 Task: Add a condition where "Hours since ticket status open Is Sixty" in pending tickets.
Action: Mouse moved to (136, 517)
Screenshot: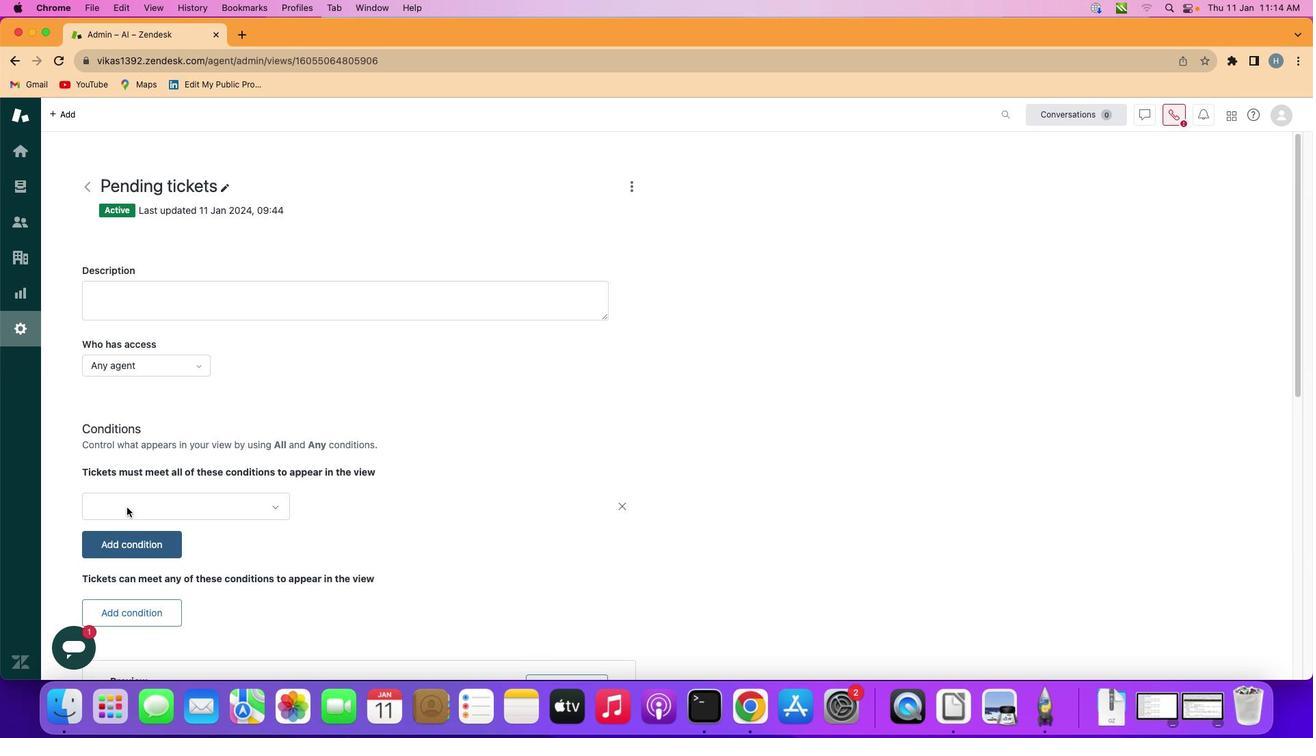 
Action: Mouse pressed left at (136, 517)
Screenshot: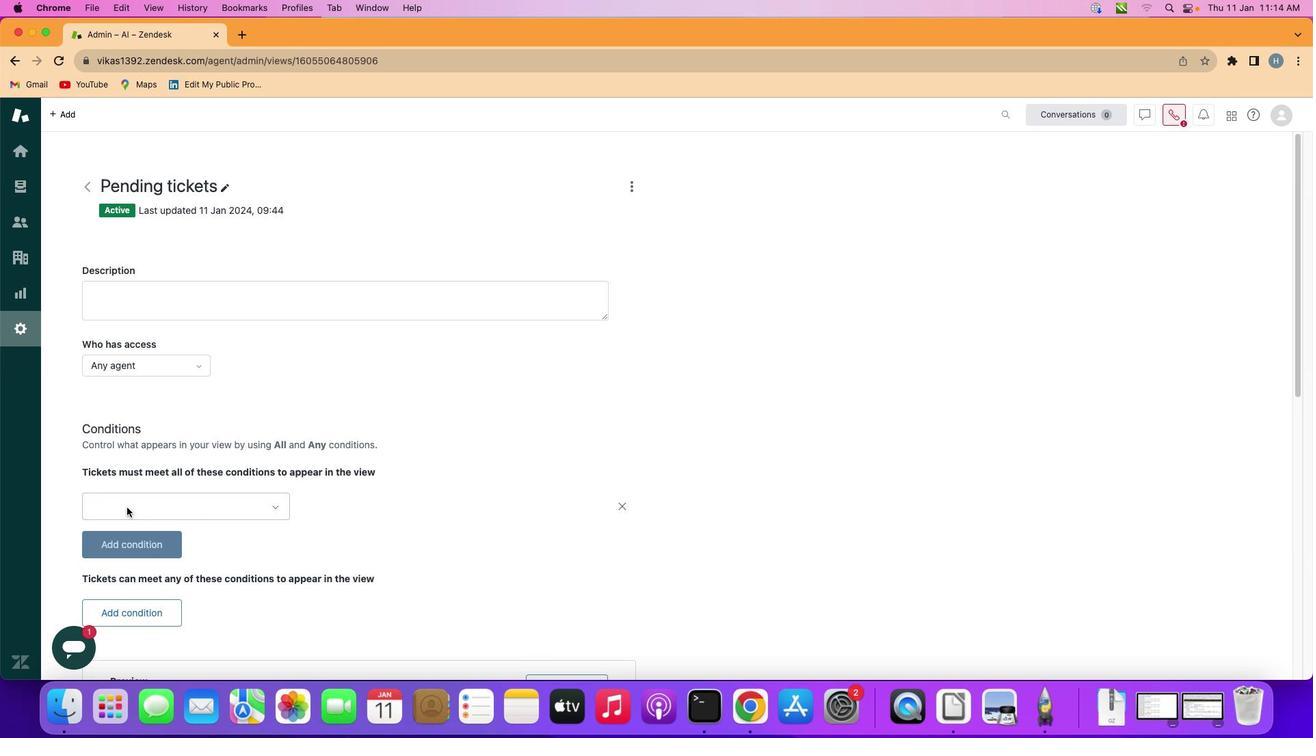 
Action: Mouse moved to (210, 514)
Screenshot: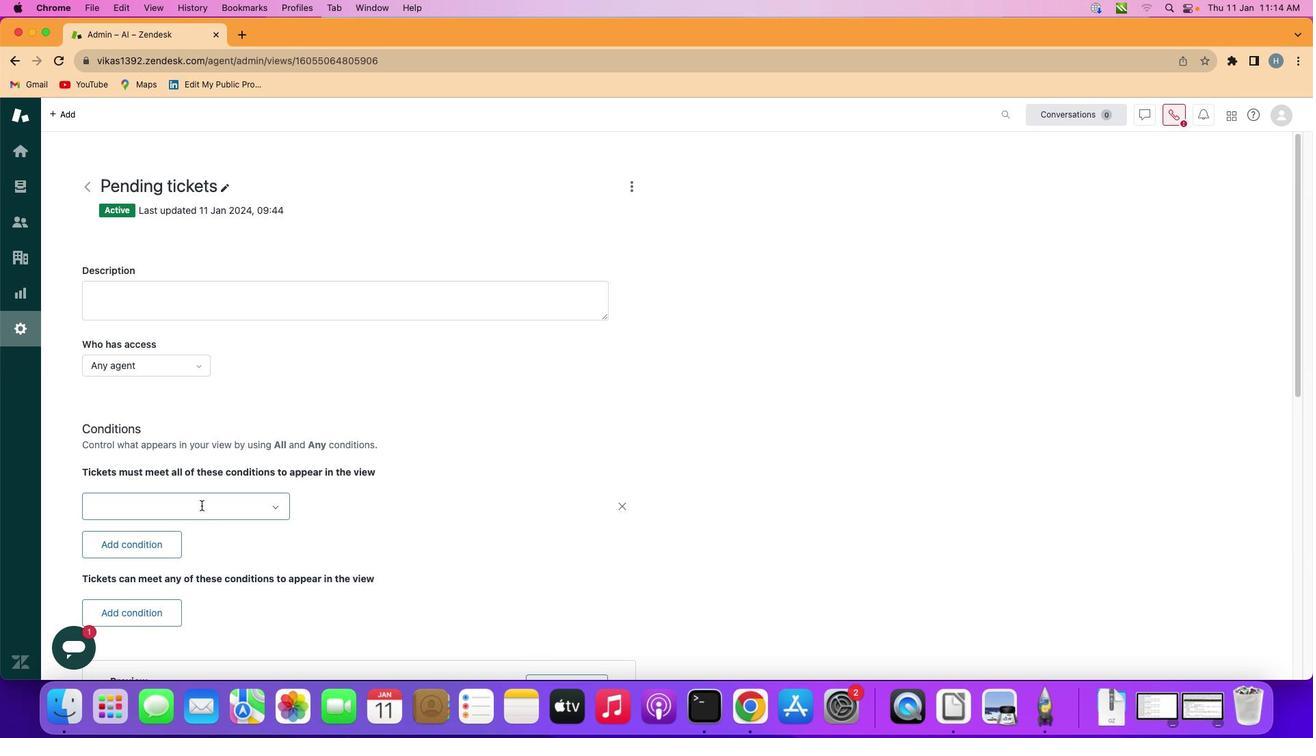 
Action: Mouse pressed left at (210, 514)
Screenshot: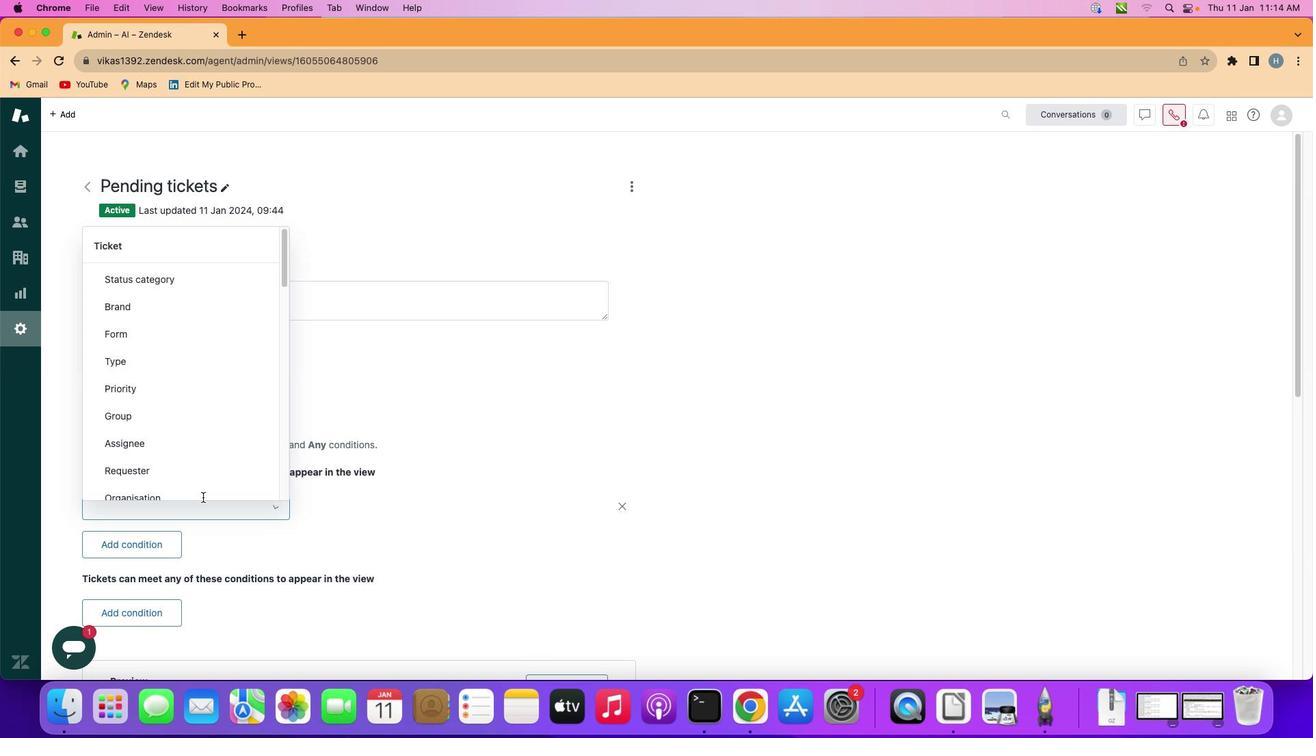 
Action: Mouse moved to (207, 400)
Screenshot: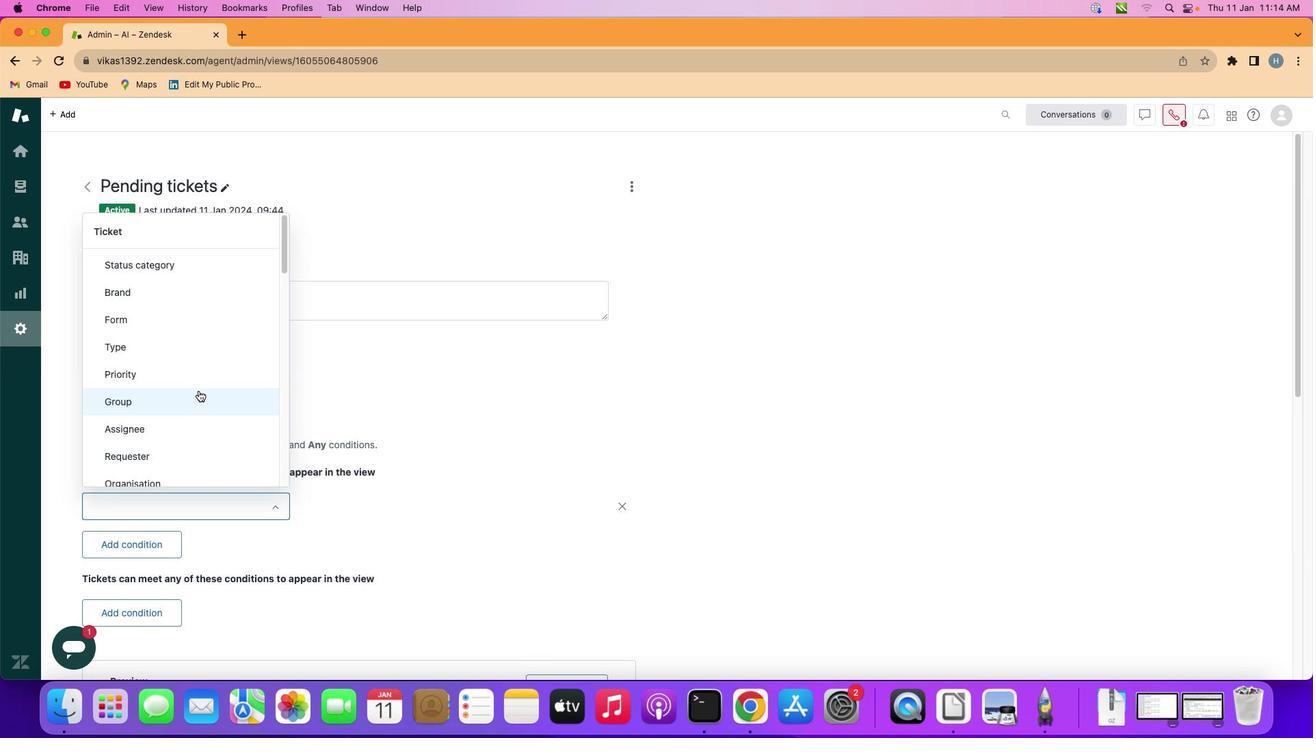 
Action: Mouse scrolled (207, 400) with delta (8, 8)
Screenshot: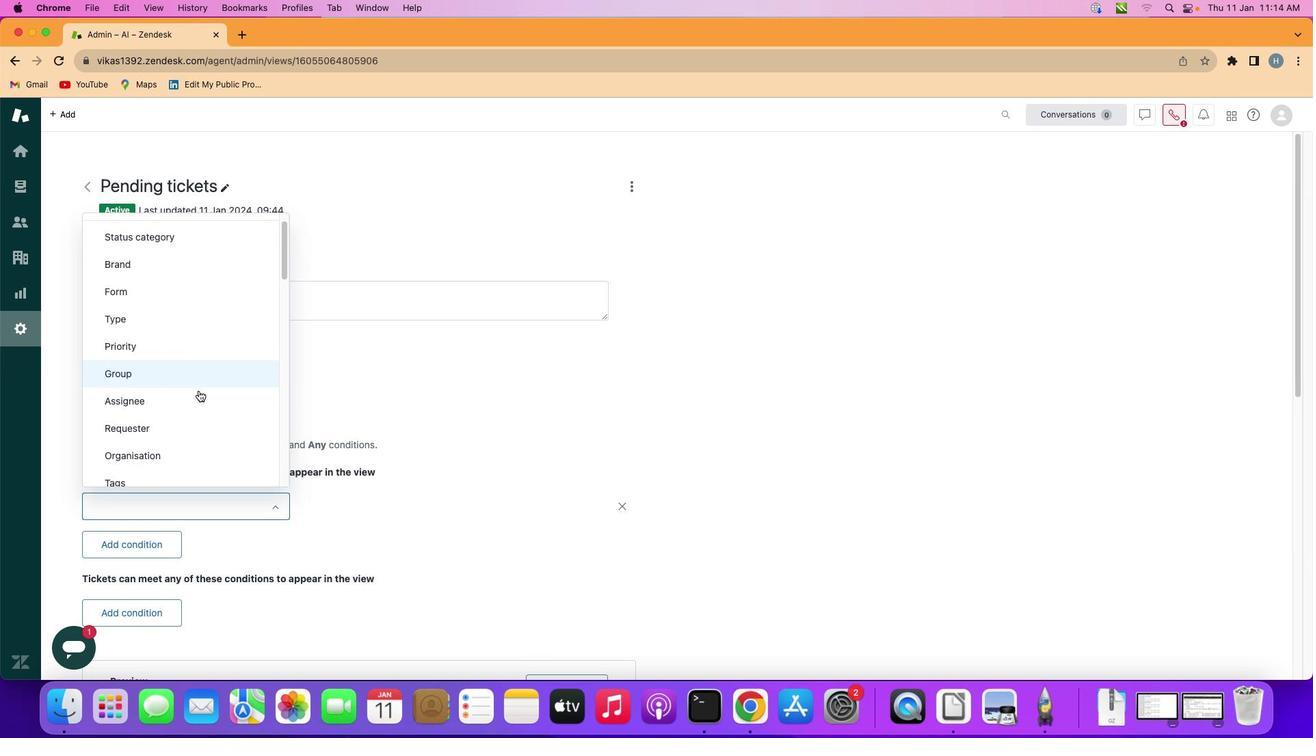 
Action: Mouse scrolled (207, 400) with delta (8, 8)
Screenshot: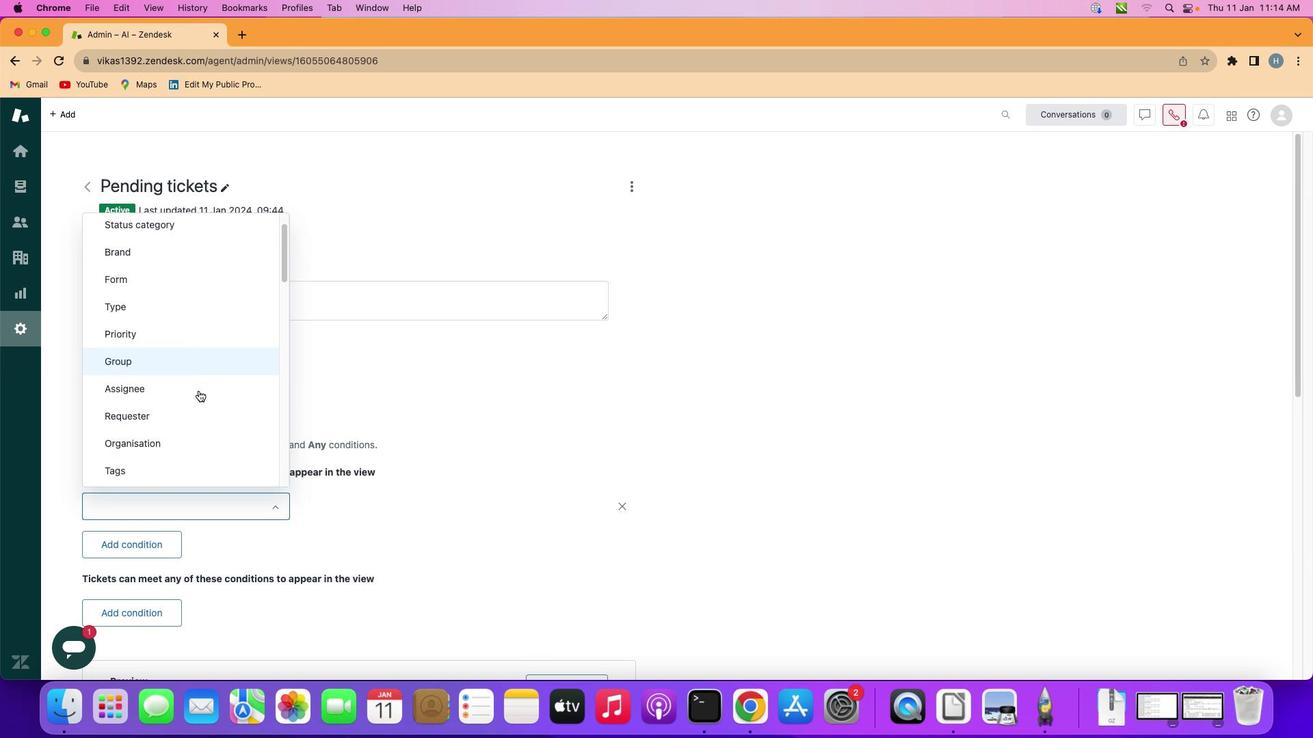 
Action: Mouse scrolled (207, 400) with delta (8, 7)
Screenshot: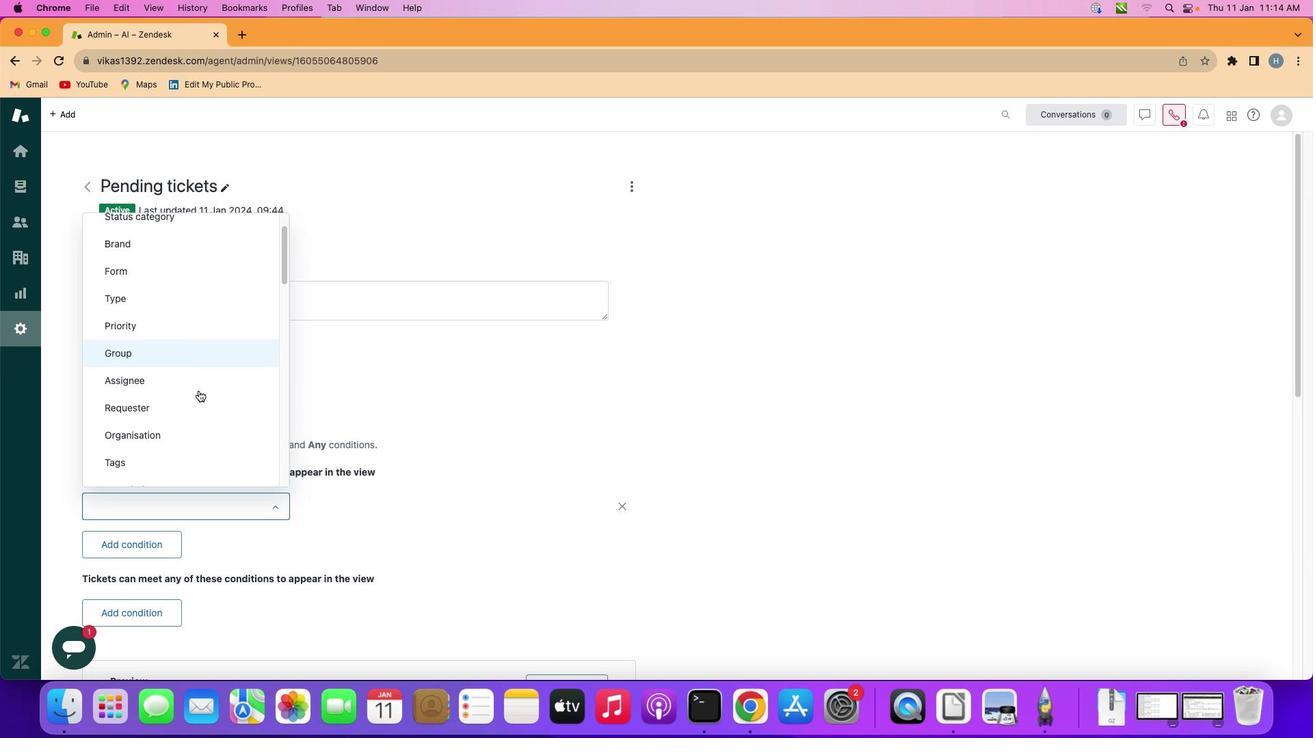 
Action: Mouse scrolled (207, 400) with delta (8, 9)
Screenshot: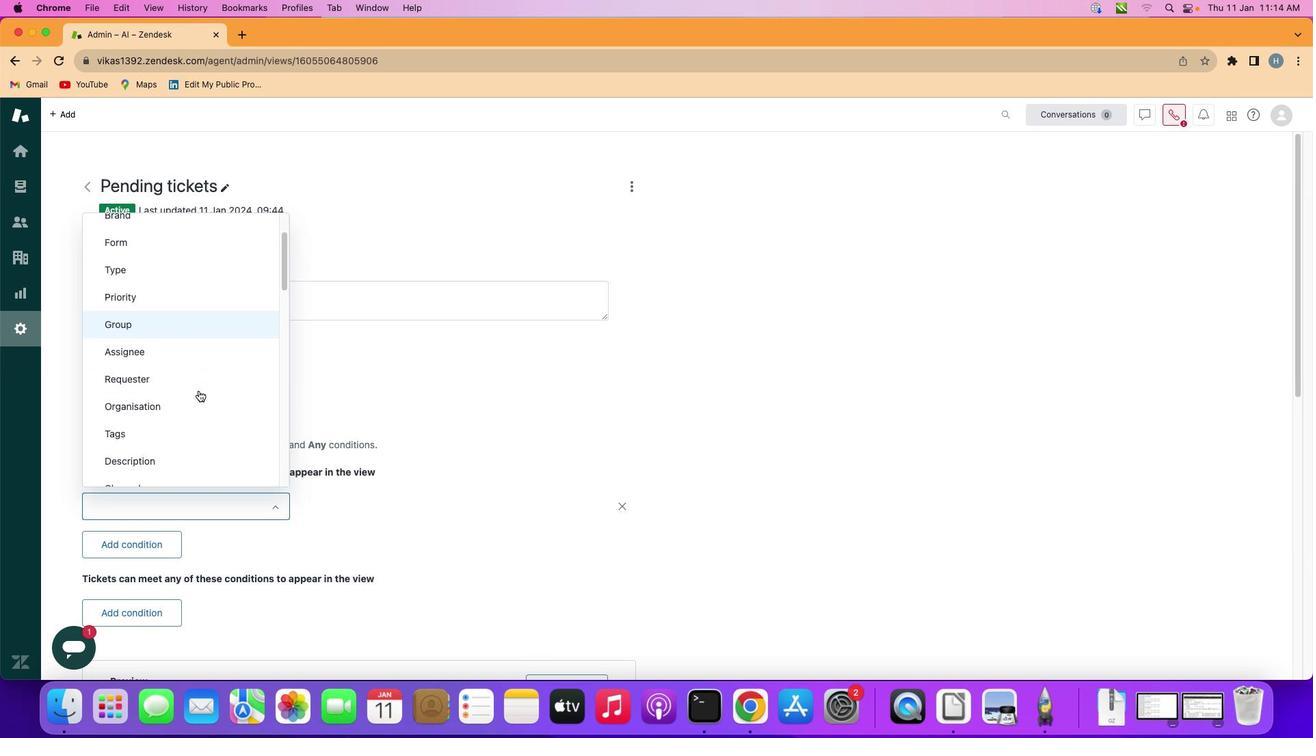 
Action: Mouse scrolled (207, 400) with delta (8, 7)
Screenshot: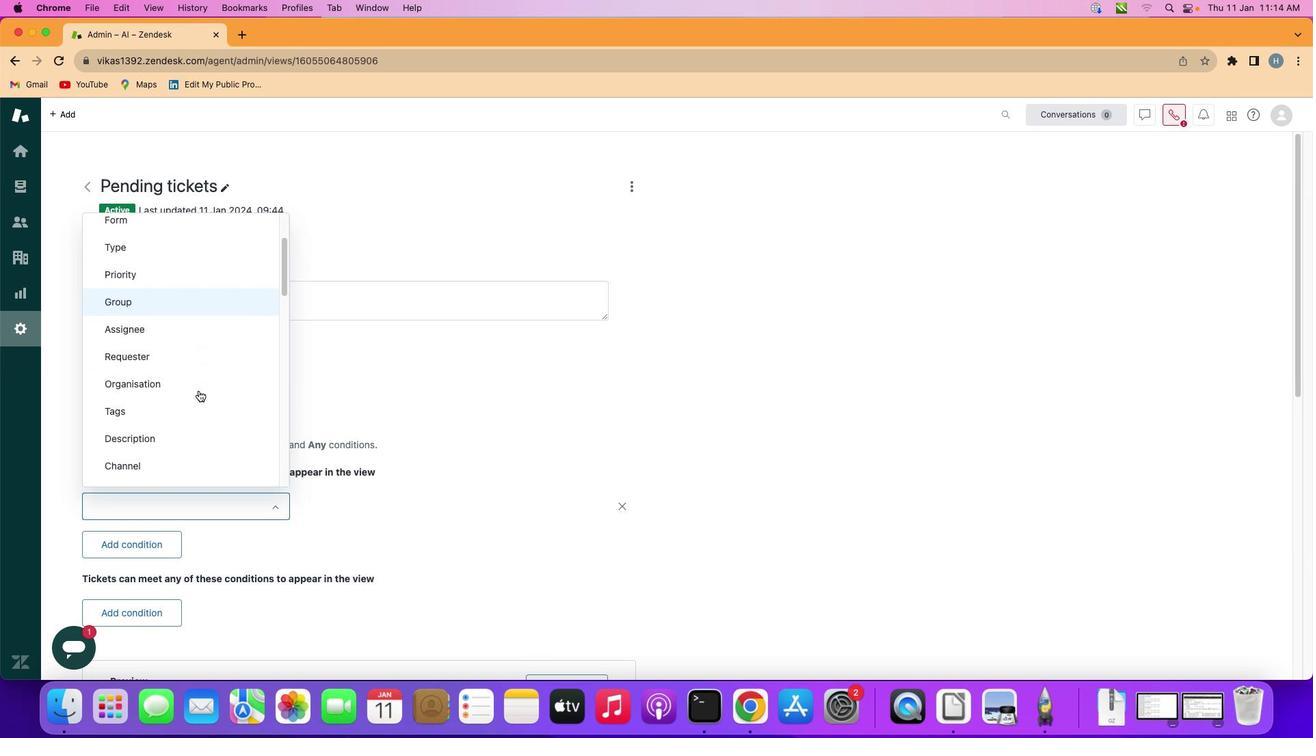 
Action: Mouse scrolled (207, 400) with delta (8, 8)
Screenshot: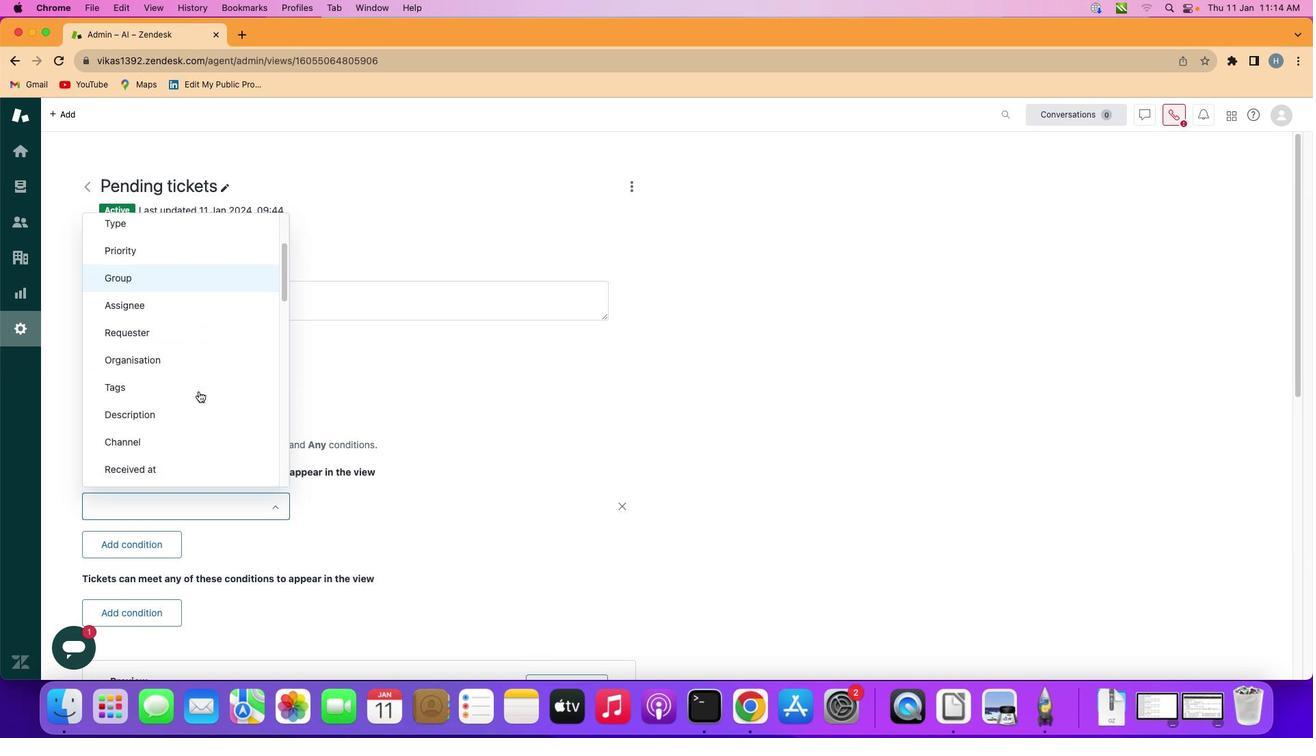 
Action: Mouse moved to (207, 400)
Screenshot: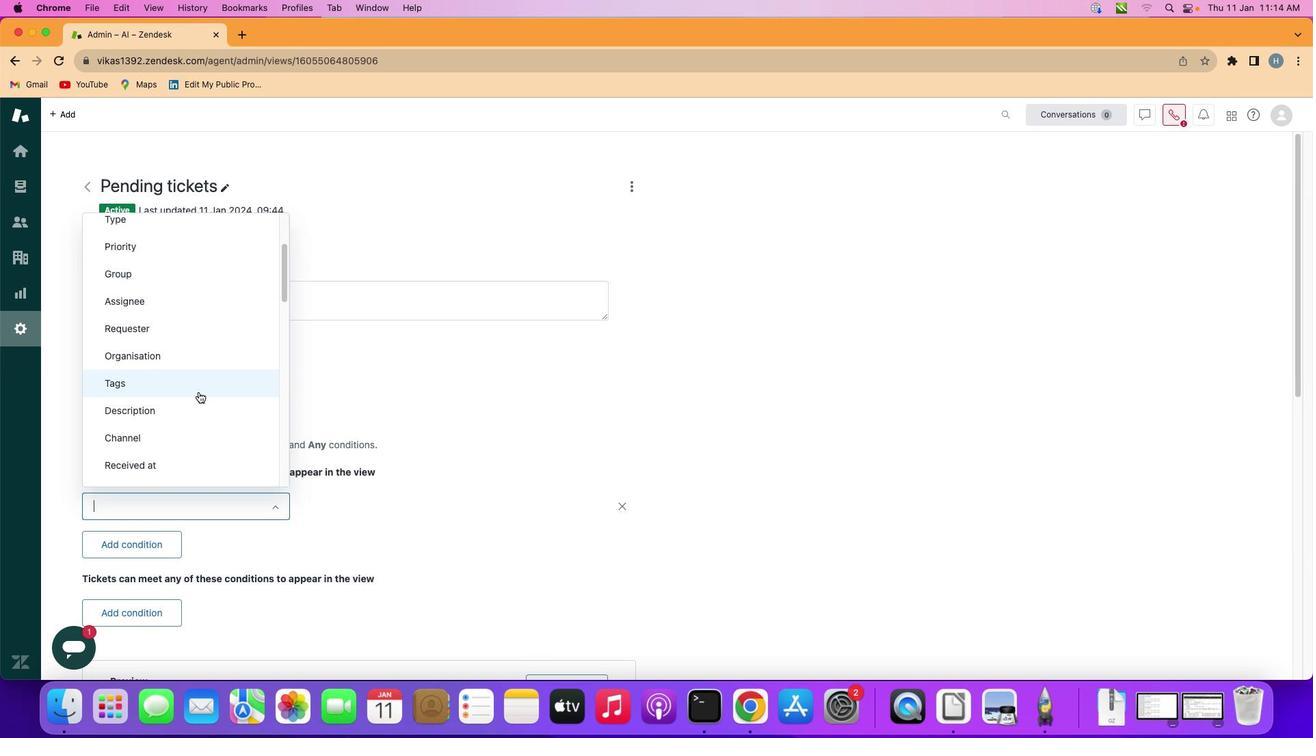
Action: Mouse scrolled (207, 400) with delta (8, 8)
Screenshot: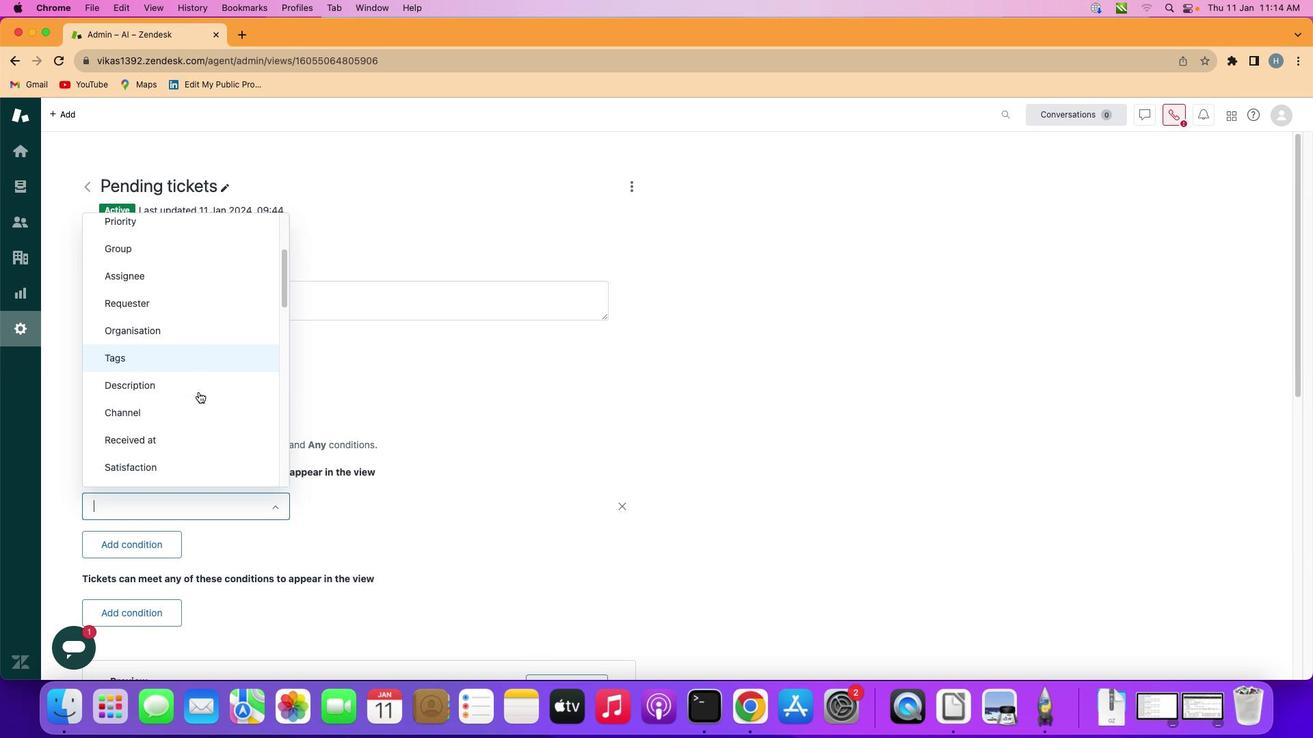 
Action: Mouse scrolled (207, 400) with delta (8, 8)
Screenshot: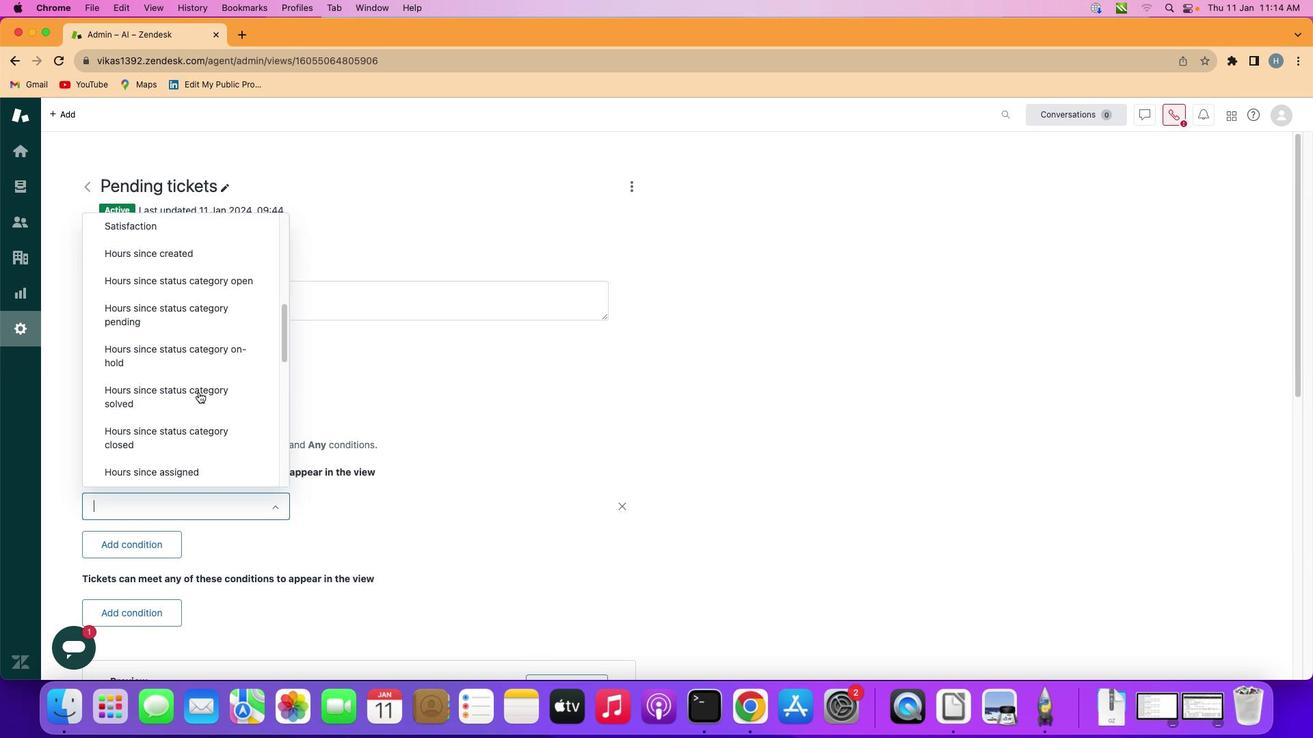 
Action: Mouse scrolled (207, 400) with delta (8, 7)
Screenshot: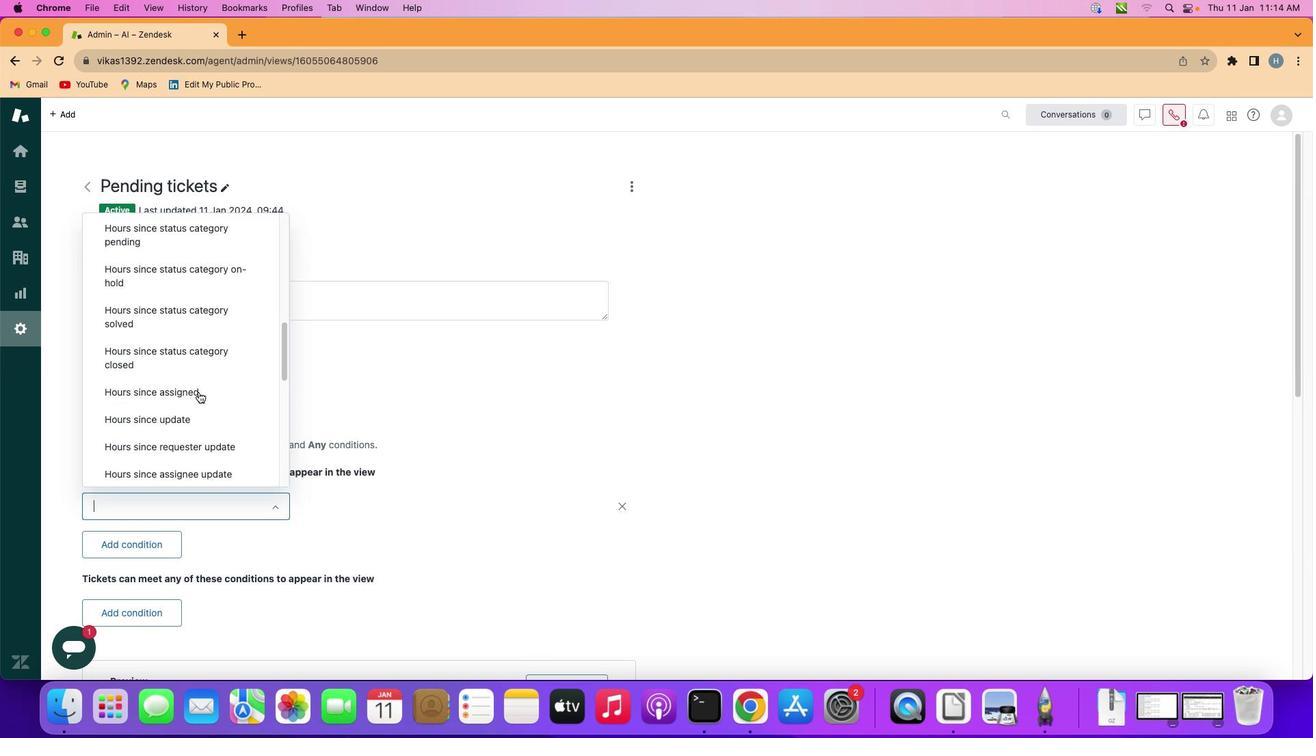 
Action: Mouse scrolled (207, 400) with delta (8, 6)
Screenshot: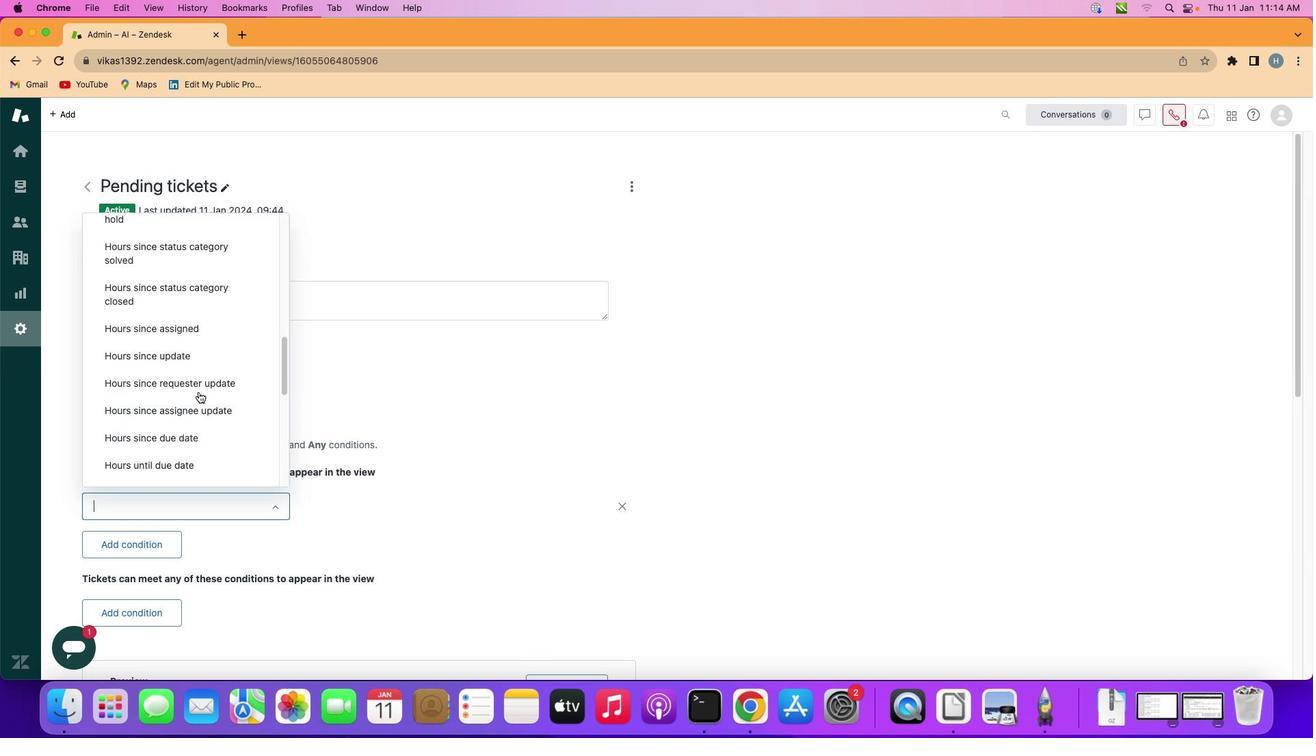 
Action: Mouse scrolled (207, 400) with delta (8, 6)
Screenshot: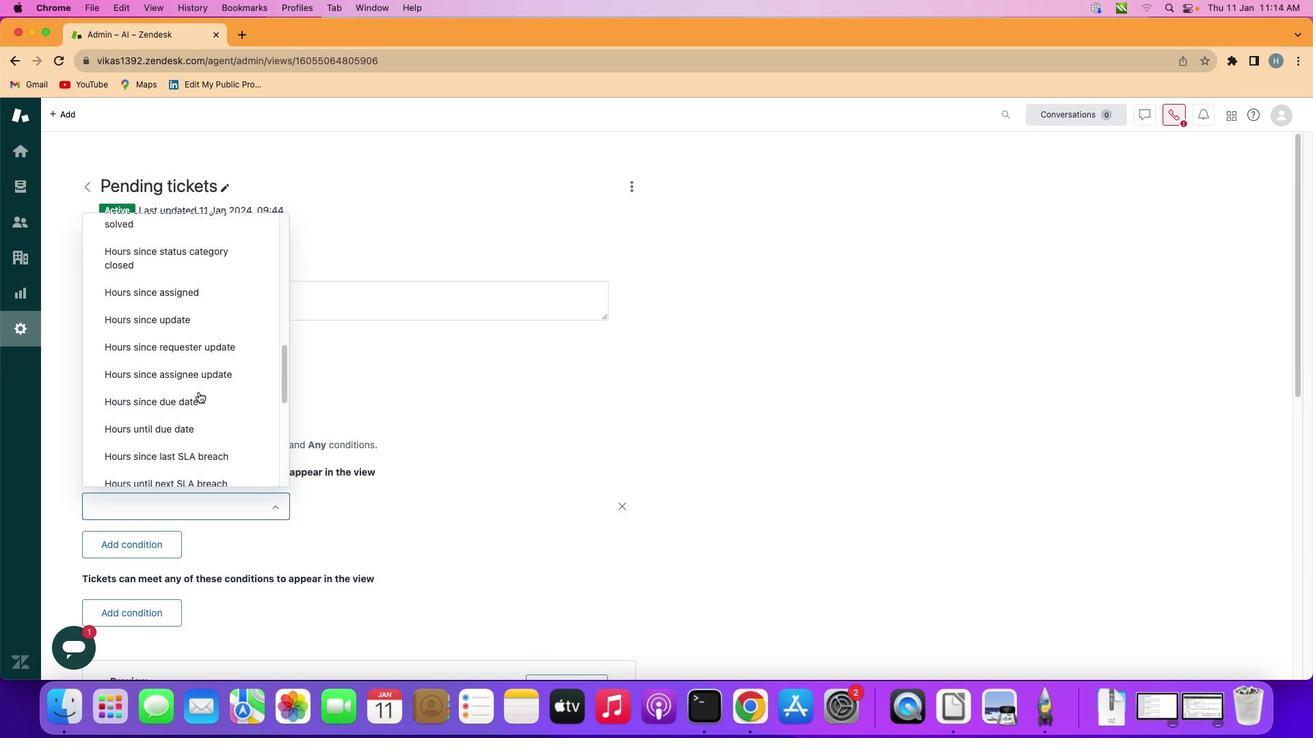 
Action: Mouse scrolled (207, 400) with delta (8, 5)
Screenshot: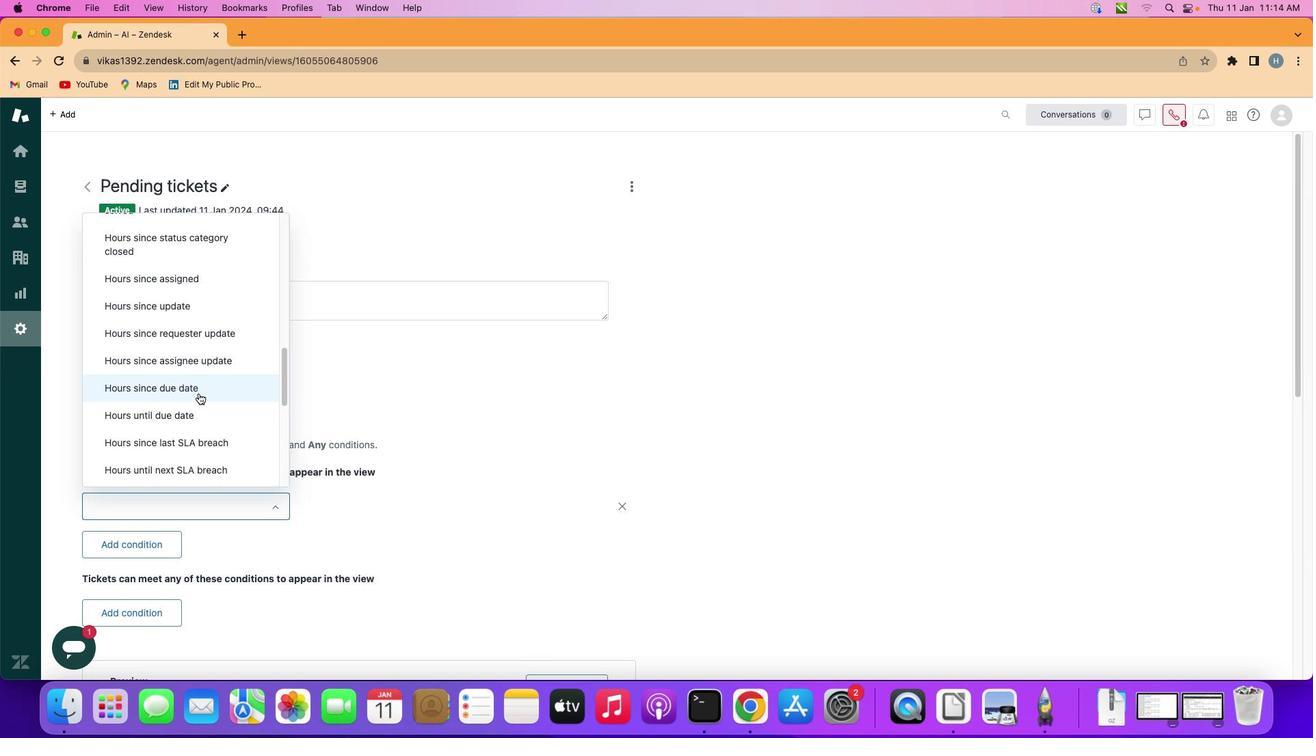 
Action: Mouse moved to (207, 402)
Screenshot: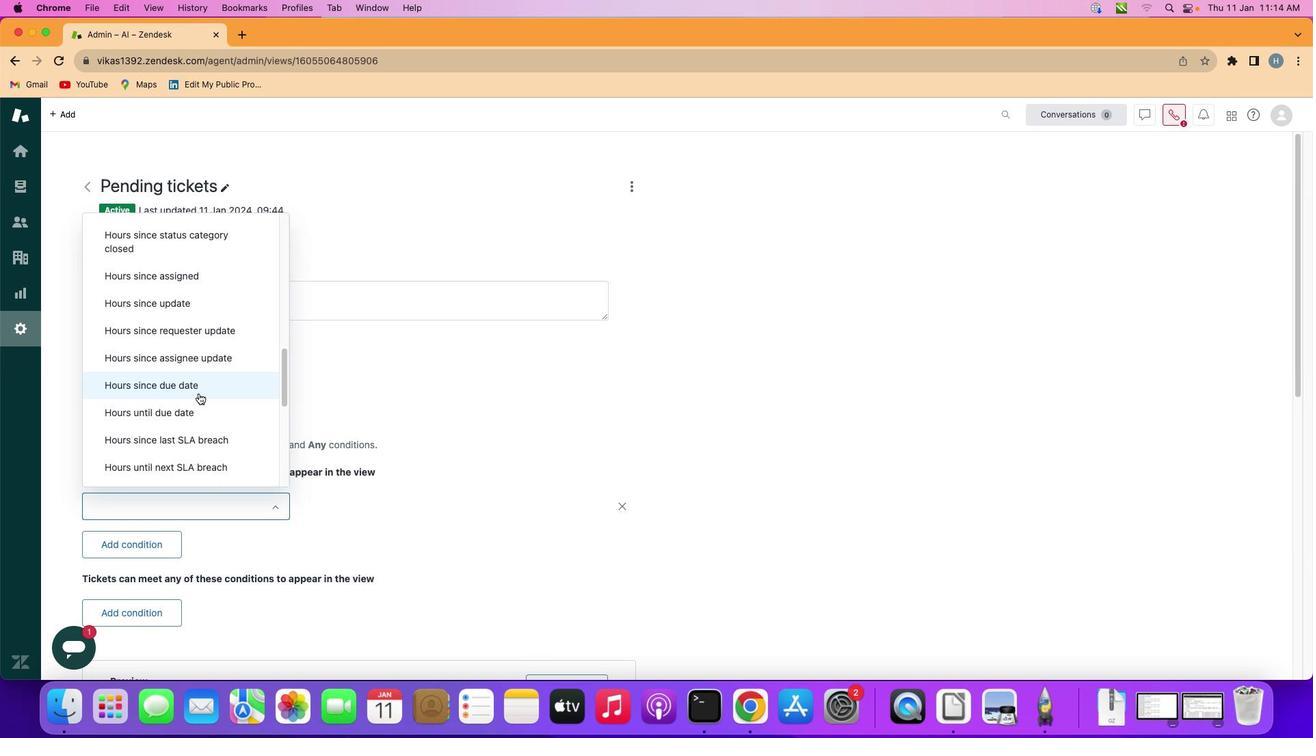 
Action: Mouse scrolled (207, 402) with delta (8, 8)
Screenshot: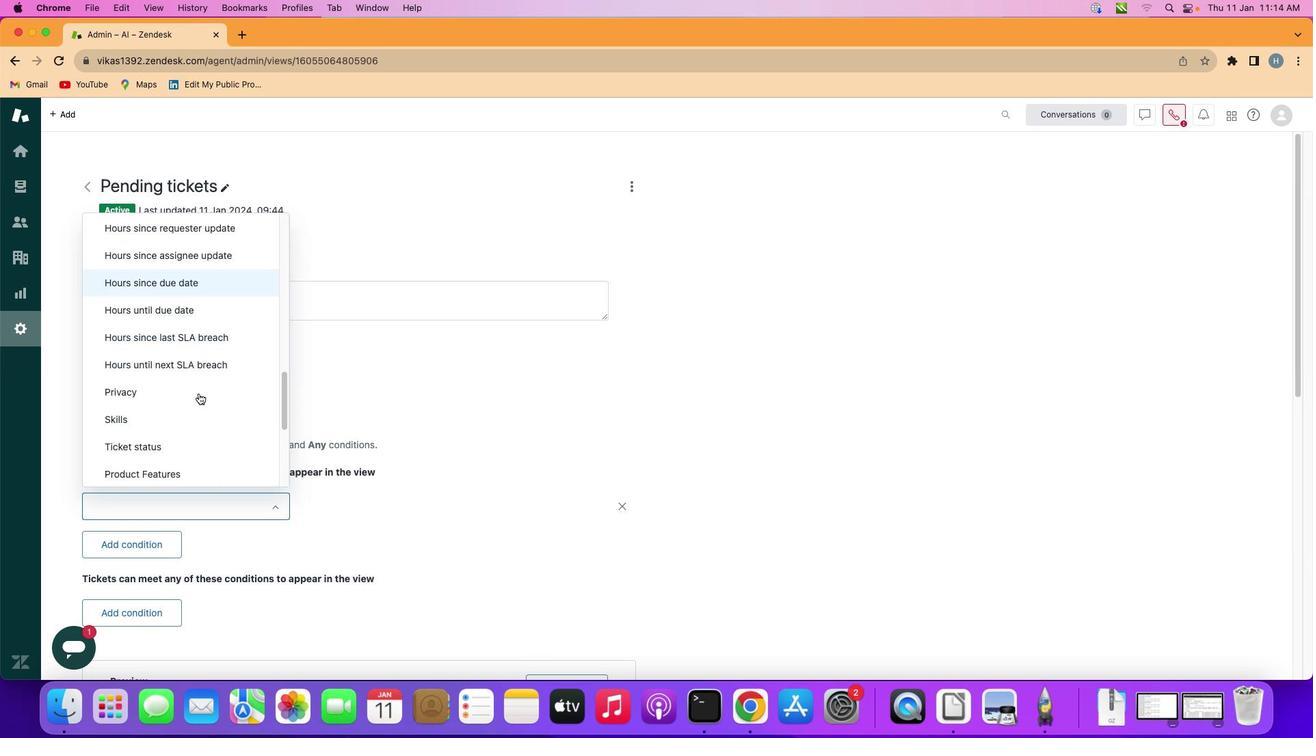 
Action: Mouse scrolled (207, 402) with delta (8, 8)
Screenshot: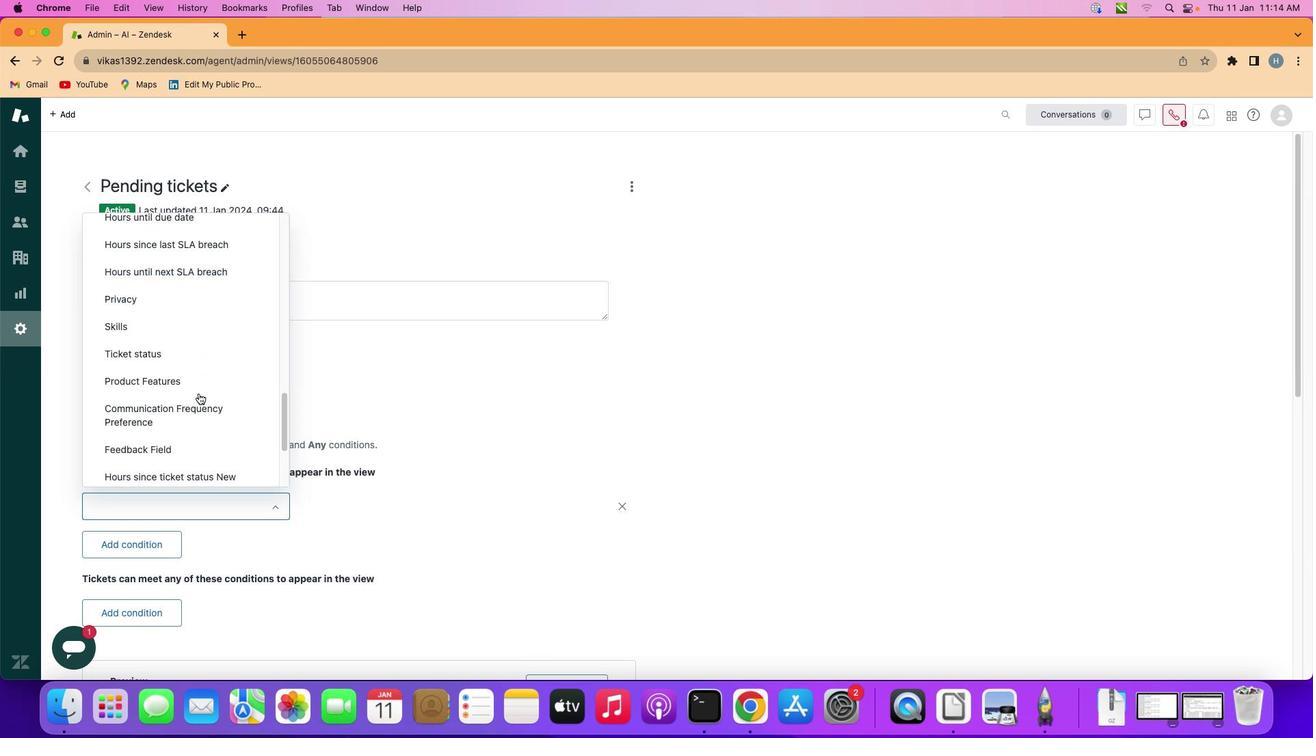 
Action: Mouse scrolled (207, 402) with delta (8, 7)
Screenshot: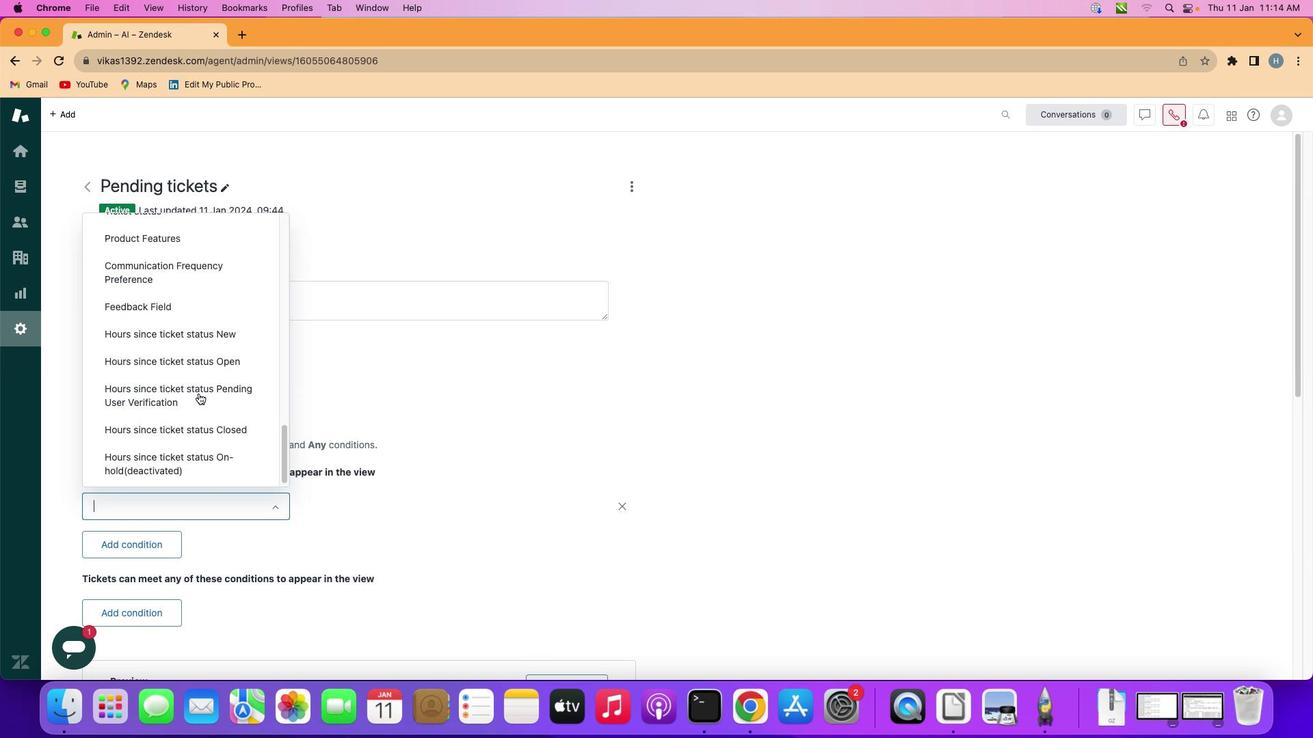 
Action: Mouse scrolled (207, 402) with delta (8, 6)
Screenshot: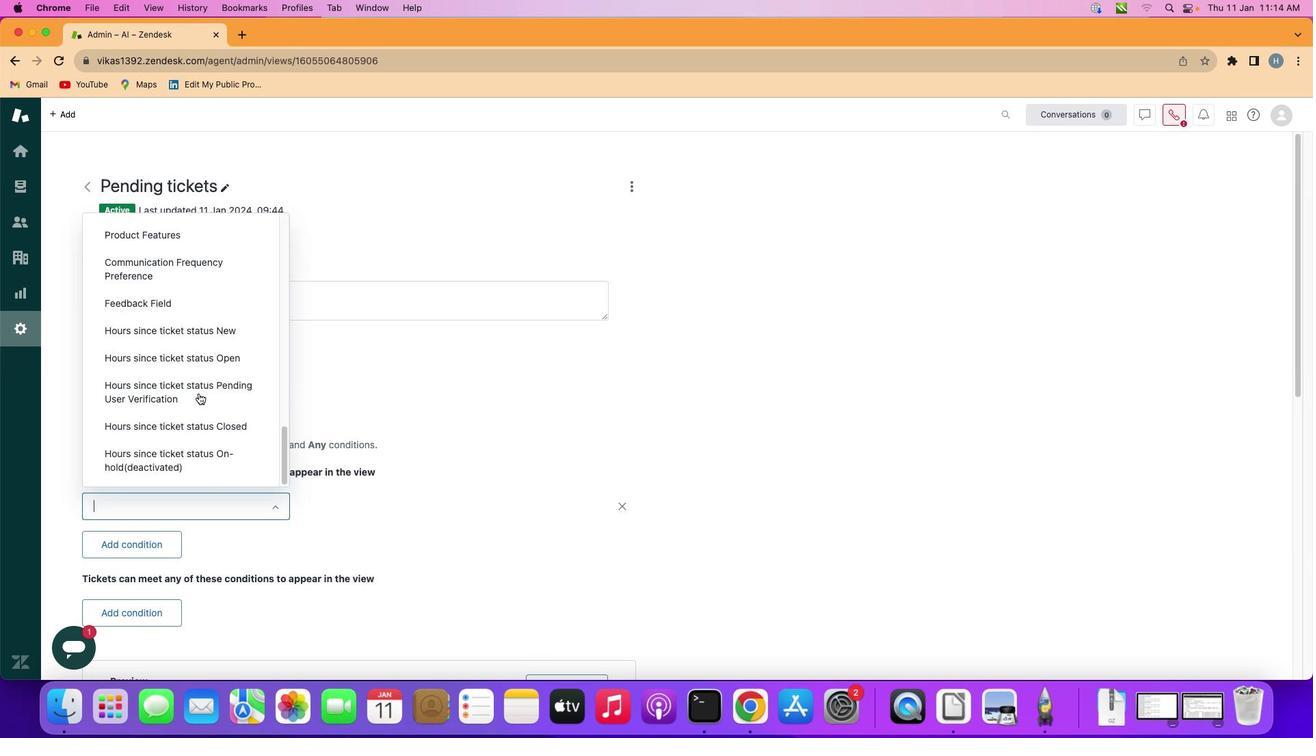 
Action: Mouse scrolled (207, 402) with delta (8, 5)
Screenshot: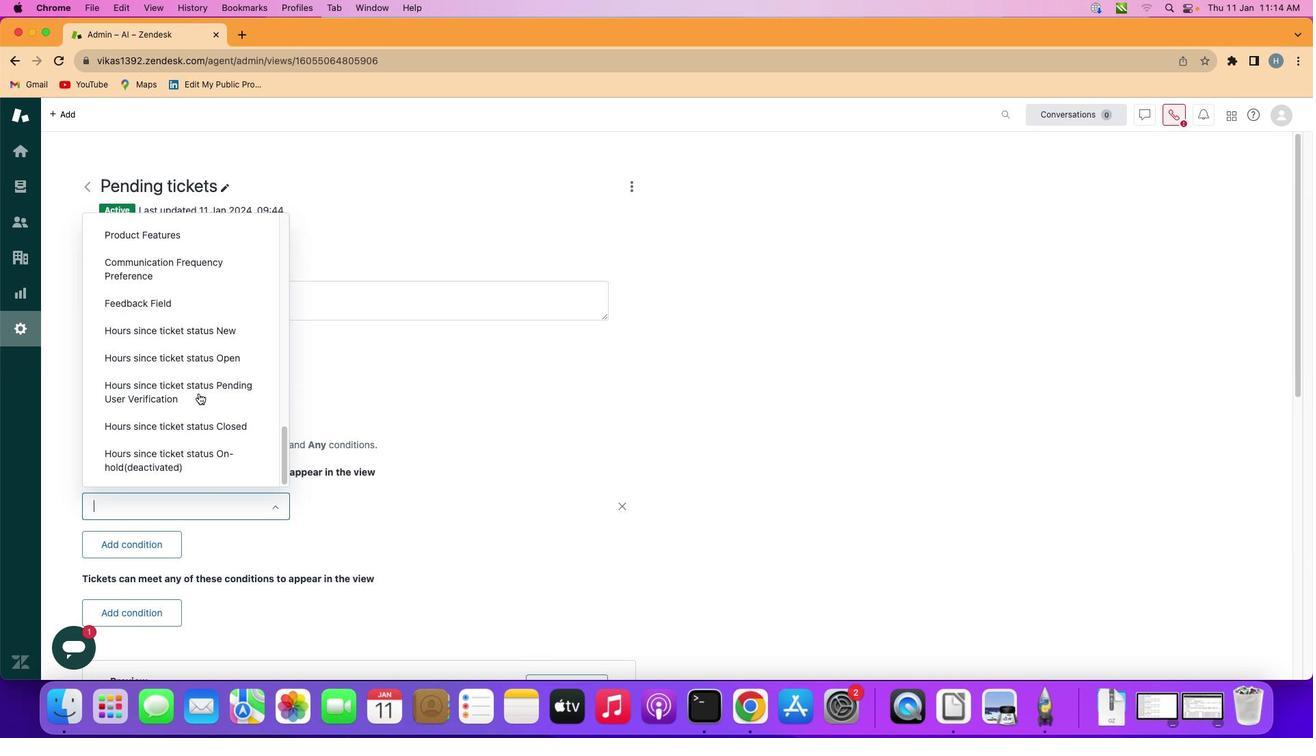 
Action: Mouse scrolled (207, 402) with delta (8, 5)
Screenshot: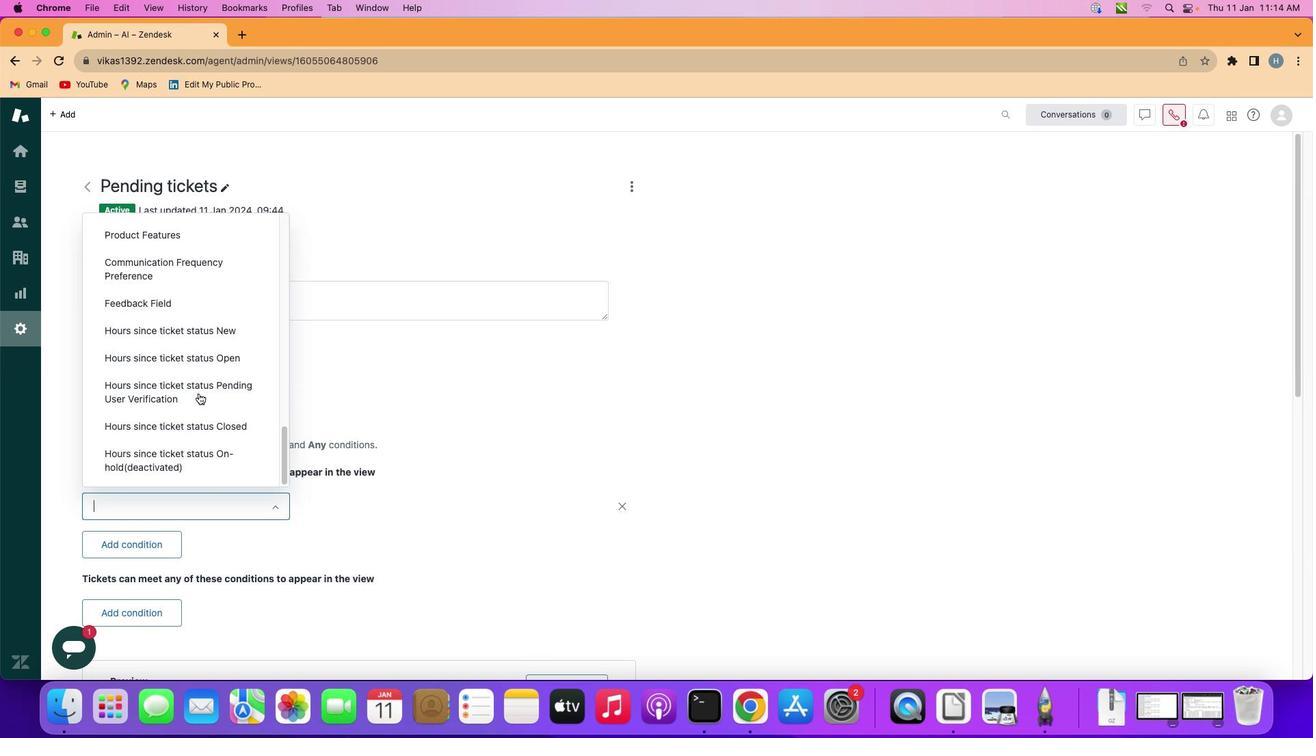 
Action: Mouse moved to (249, 359)
Screenshot: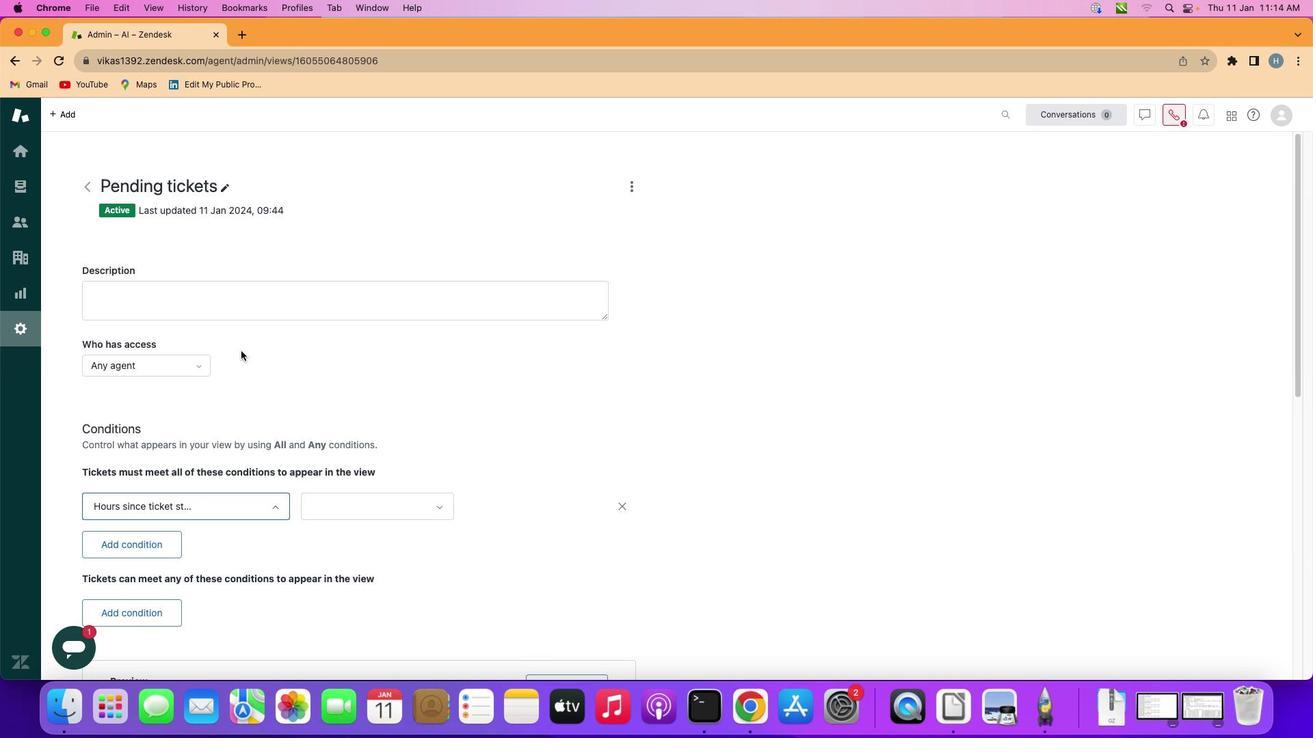 
Action: Mouse pressed left at (249, 359)
Screenshot: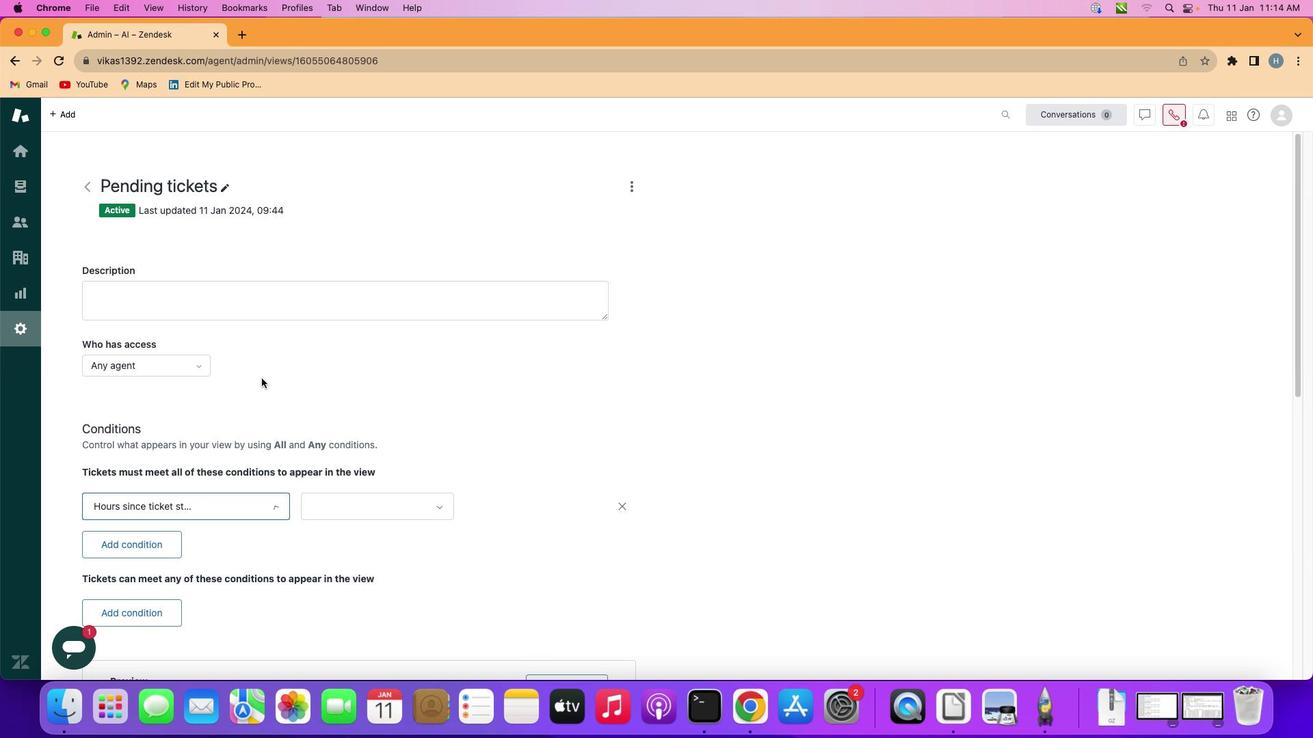 
Action: Mouse moved to (395, 512)
Screenshot: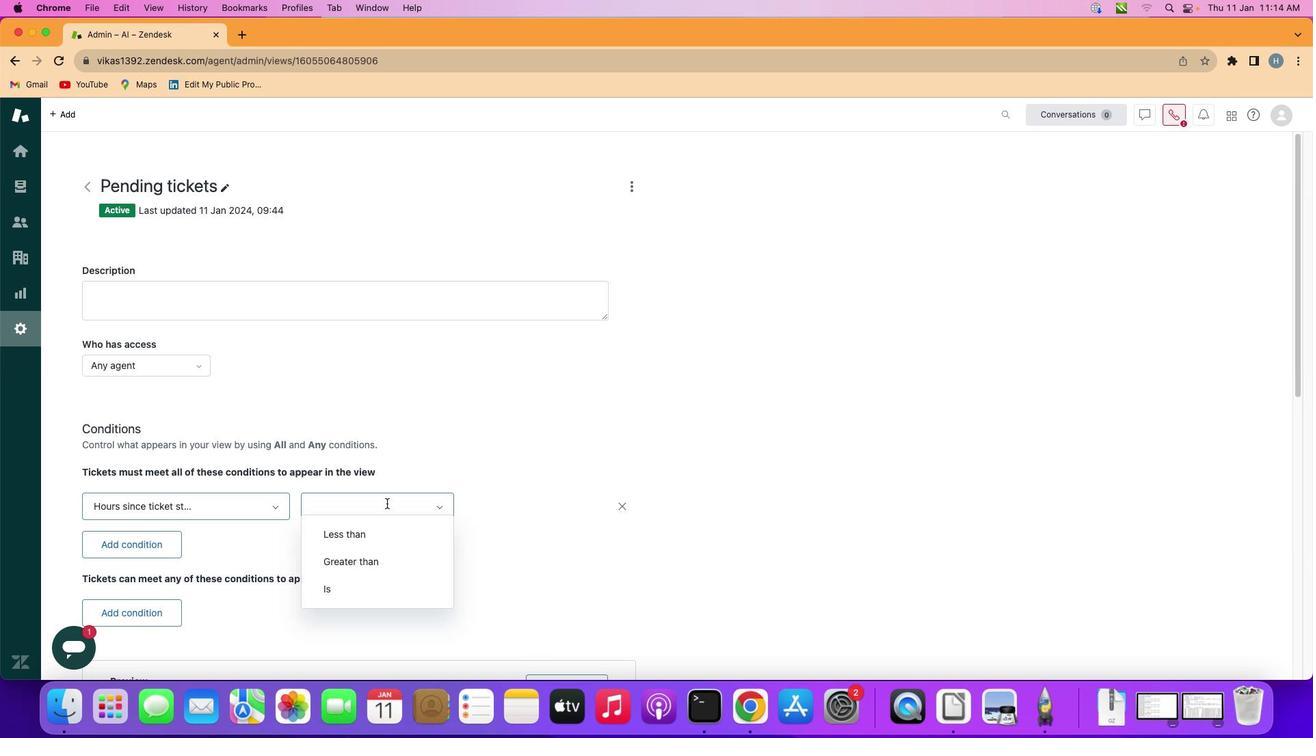 
Action: Mouse pressed left at (395, 512)
Screenshot: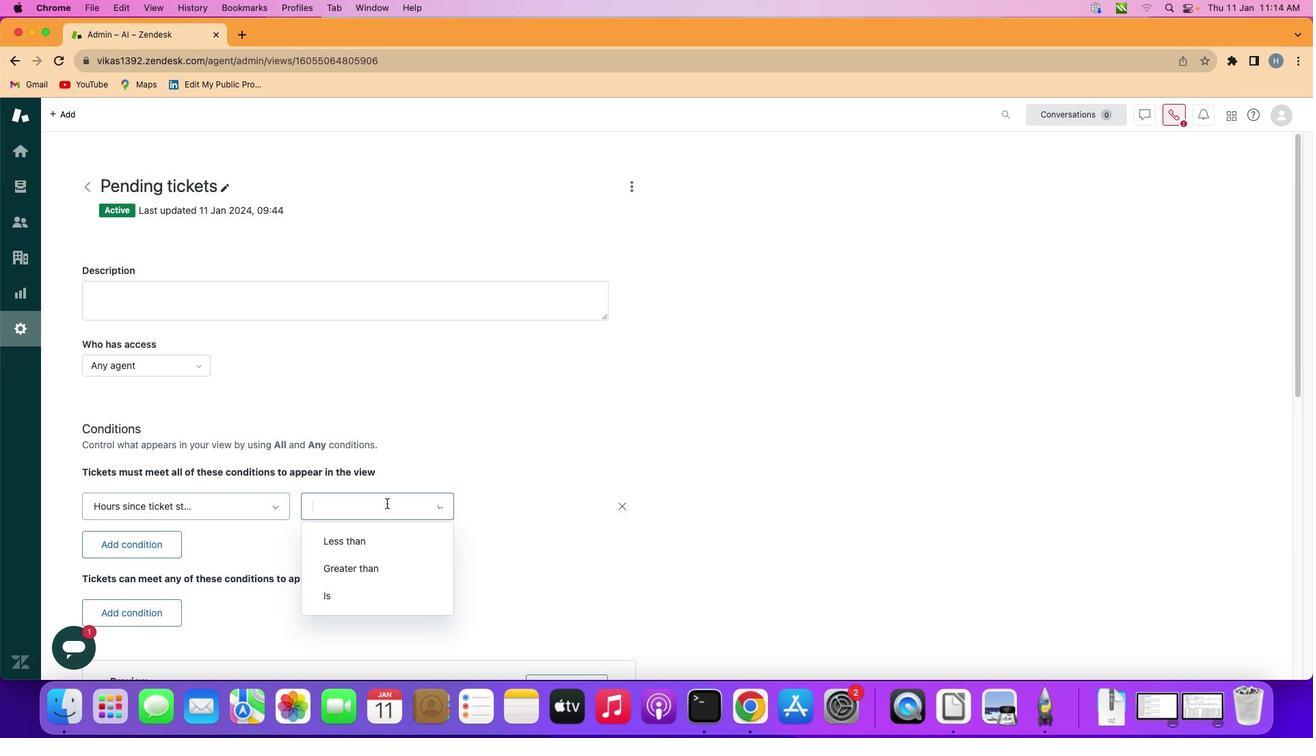 
Action: Mouse moved to (381, 606)
Screenshot: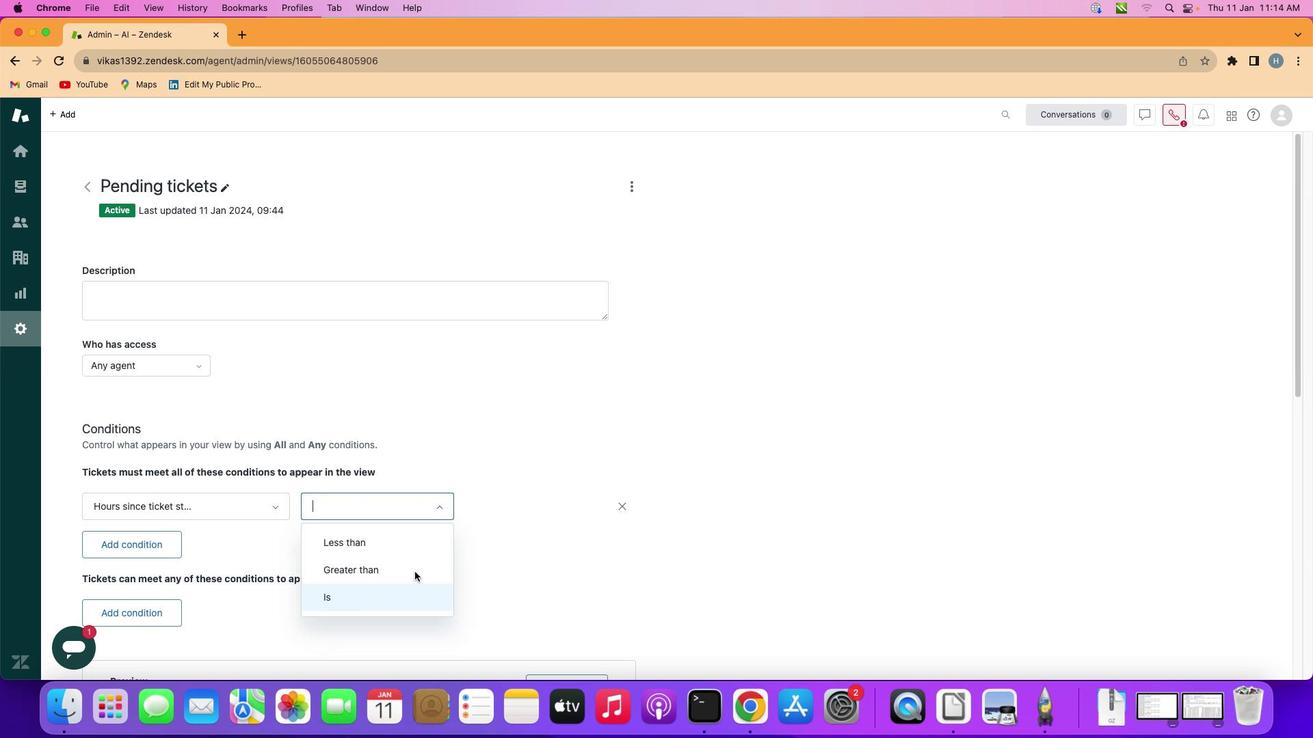 
Action: Mouse pressed left at (381, 606)
Screenshot: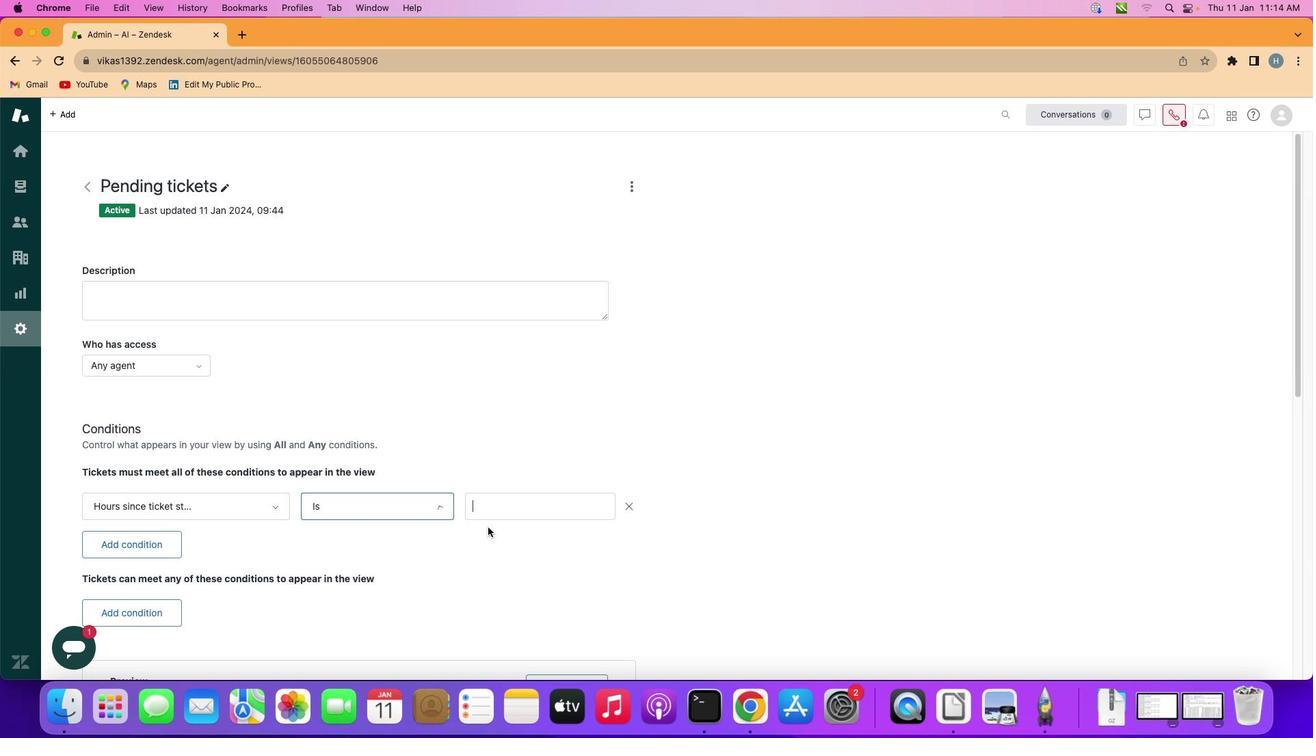 
Action: Mouse moved to (511, 517)
Screenshot: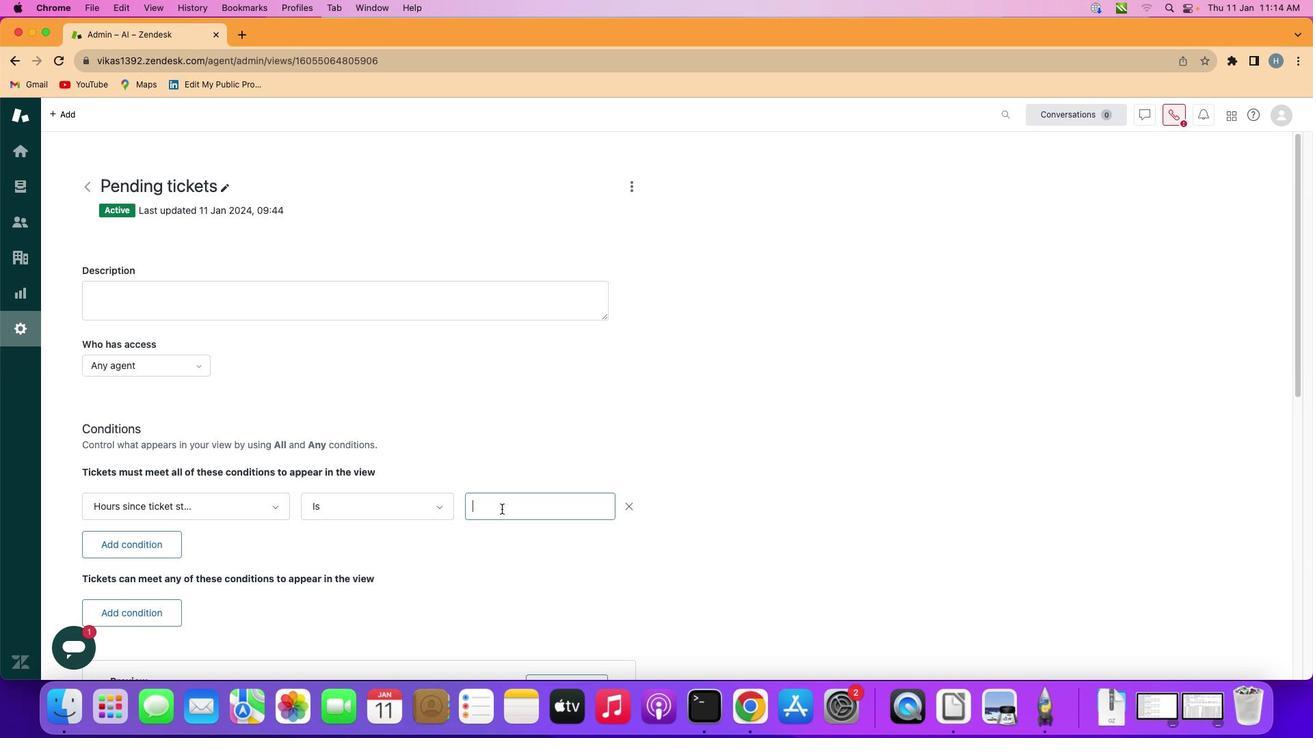 
Action: Mouse pressed left at (511, 517)
Screenshot: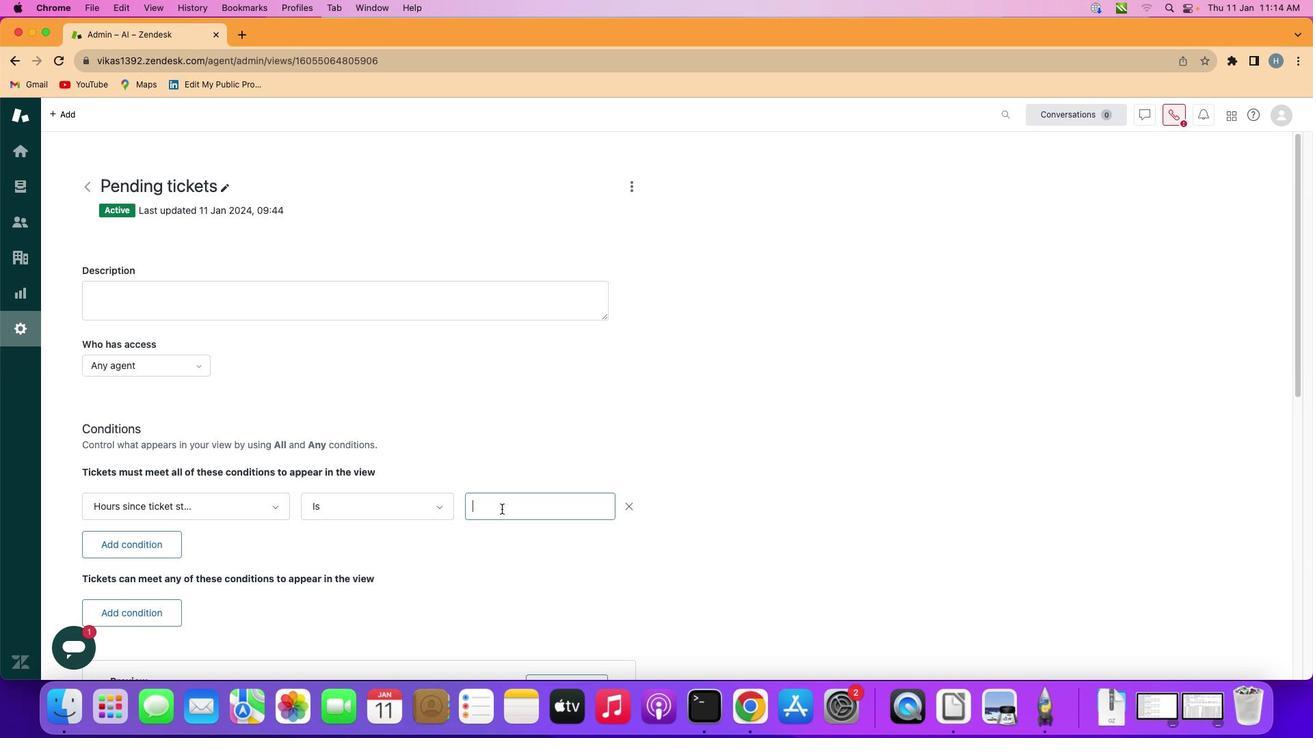 
Action: Key pressed Key.shift'S''i''x''t''y'
Screenshot: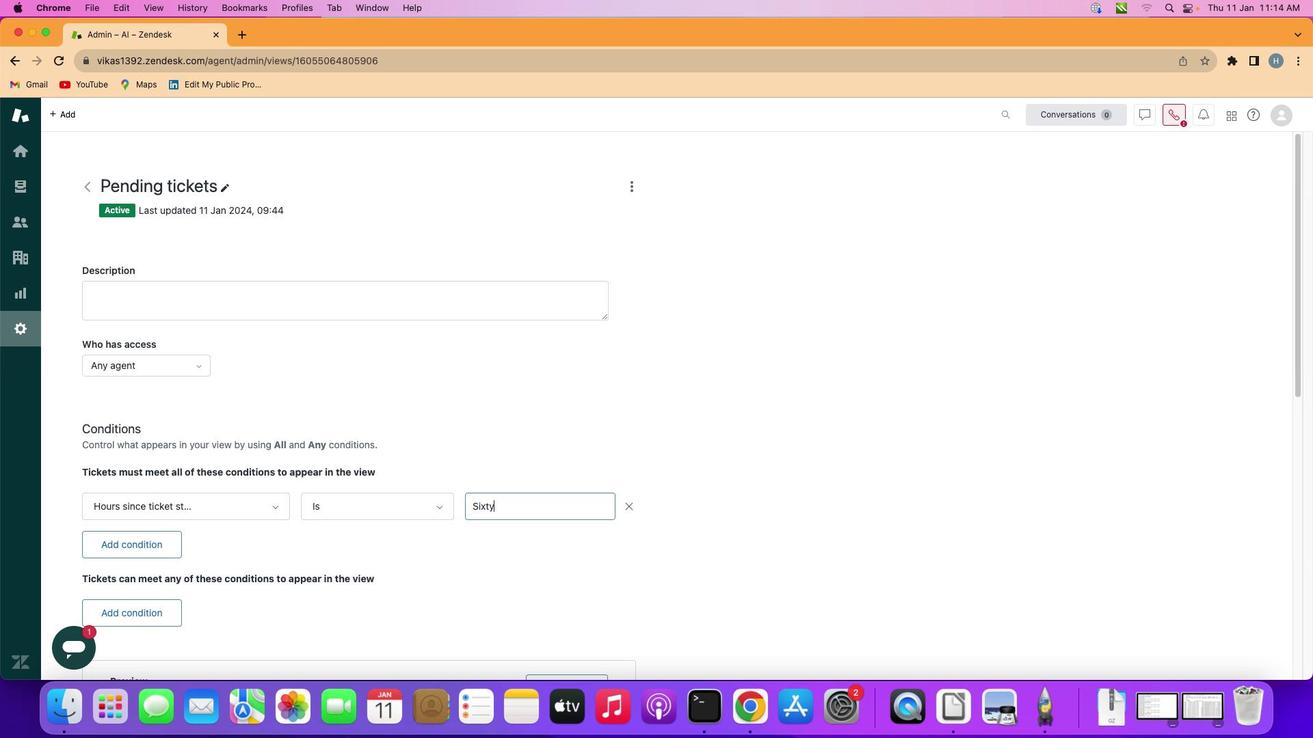 
Action: Mouse moved to (512, 559)
Screenshot: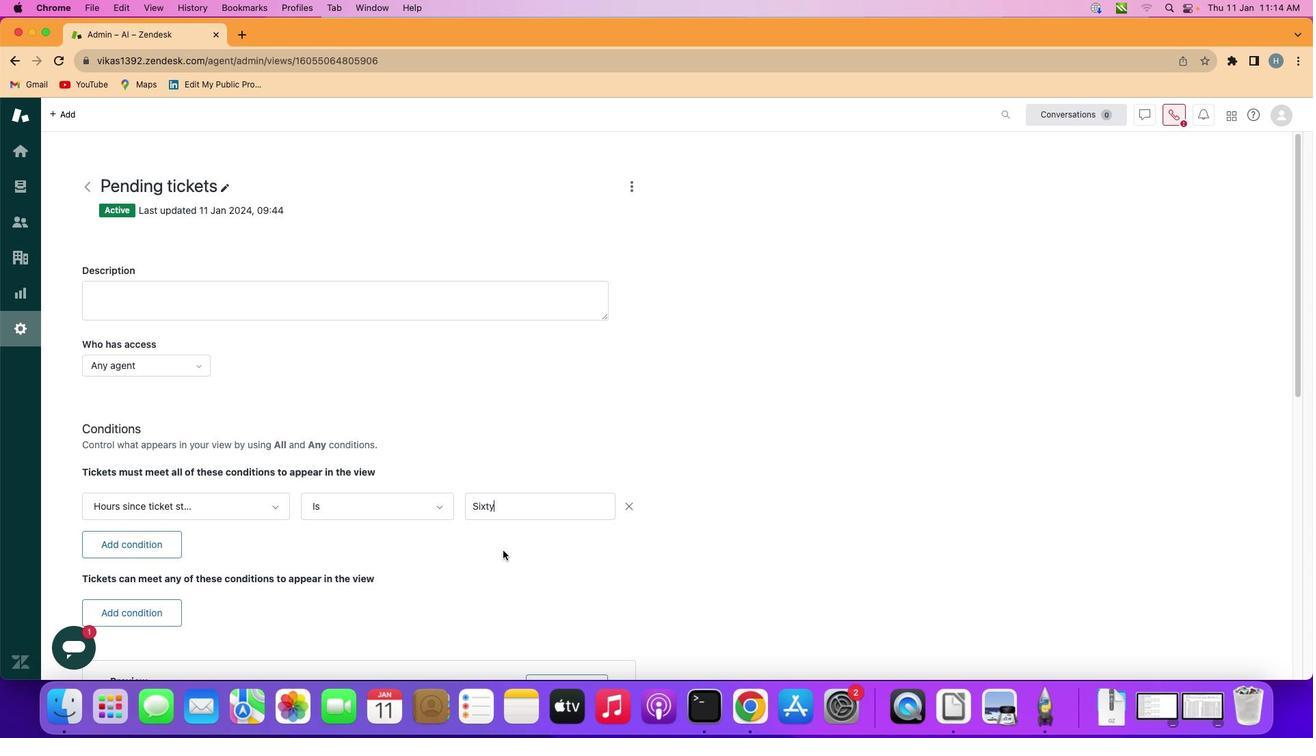 
